Task: Send an email with the signature Brian Hall with the subject 'Request for a quote' and the message 'Thank you for your interest in our product/service.' from softage.1@softage.net to softage.4@softage.net,  softage.1@softage.net and softage.5@softage.net with CC to softage.6@softage.net with an attached document Policy_document.docx
Action: Key pressed n
Screenshot: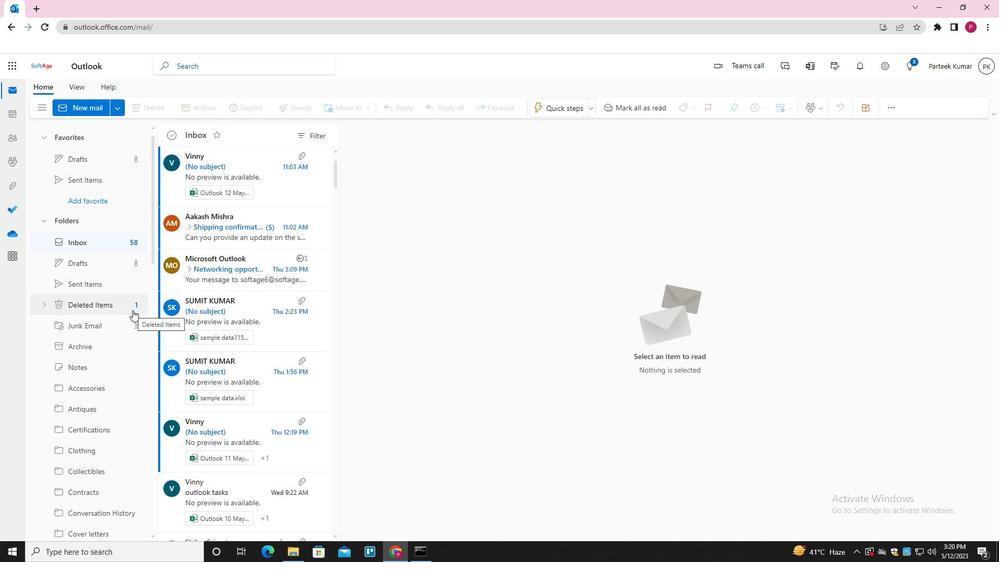 
Action: Mouse moved to (700, 110)
Screenshot: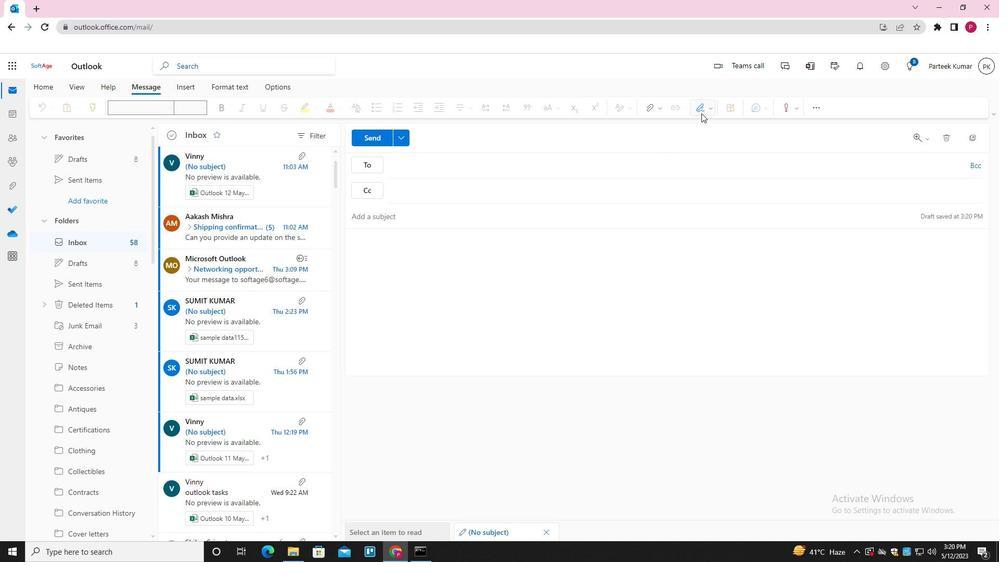 
Action: Mouse pressed left at (700, 110)
Screenshot: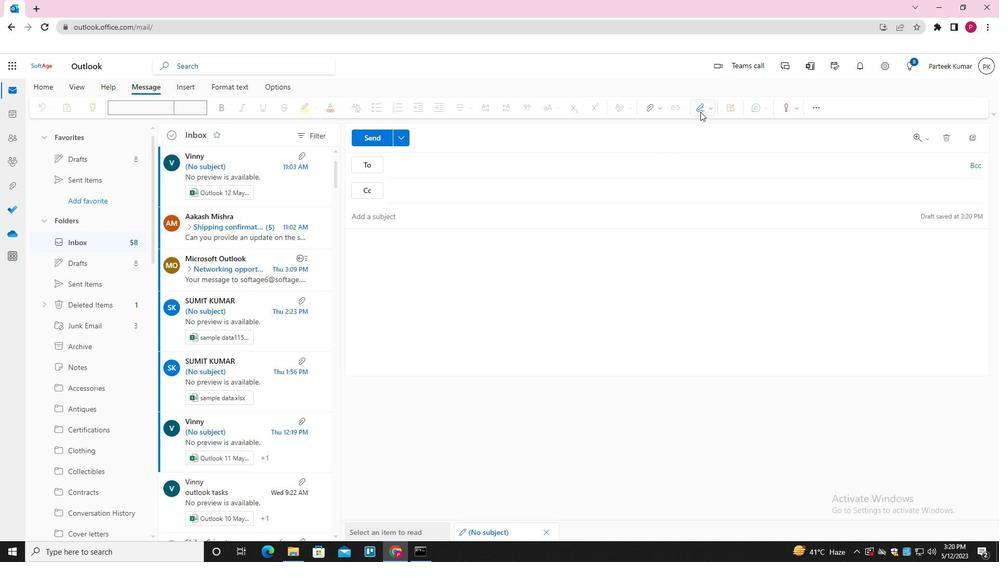 
Action: Mouse moved to (675, 150)
Screenshot: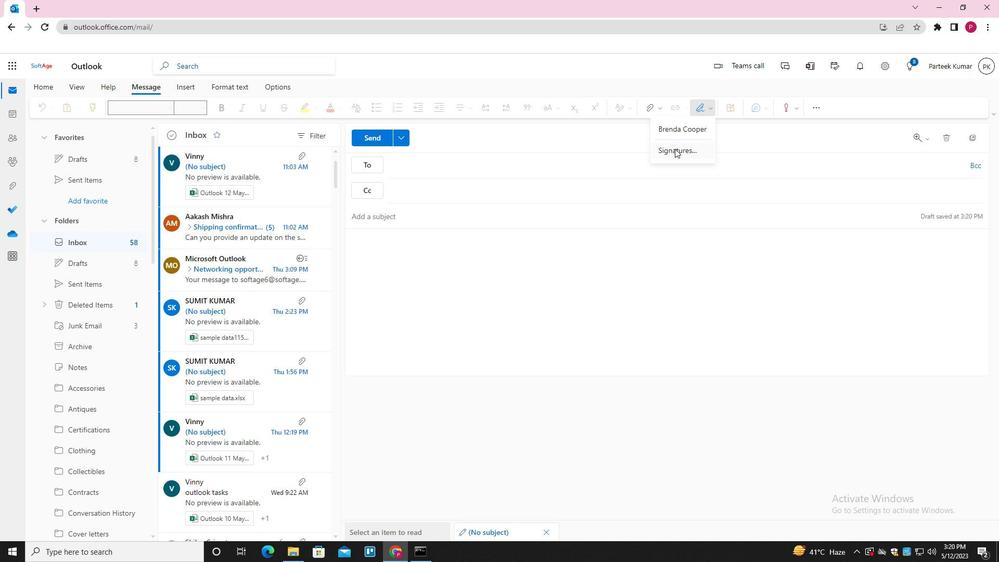 
Action: Mouse pressed left at (675, 150)
Screenshot: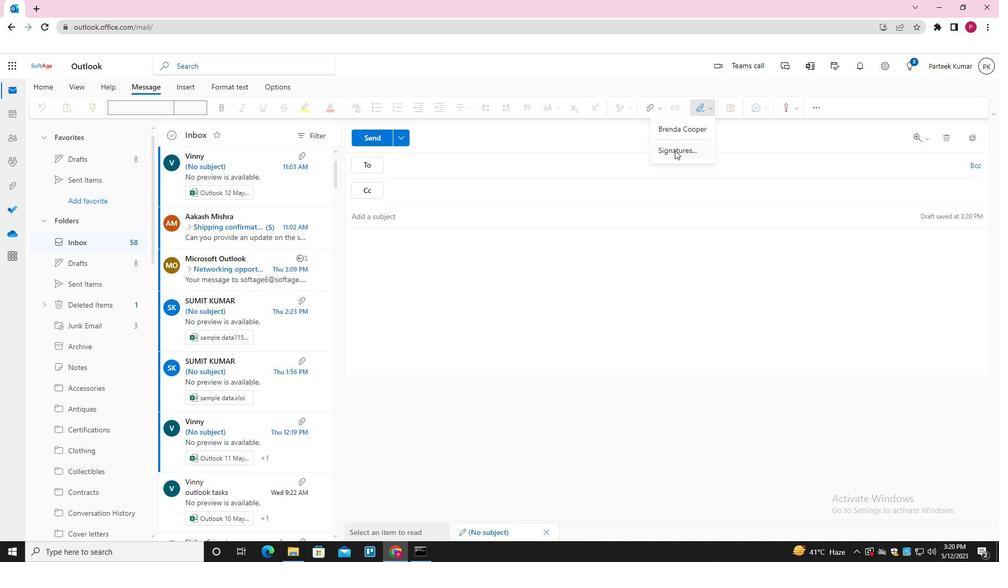 
Action: Mouse moved to (704, 189)
Screenshot: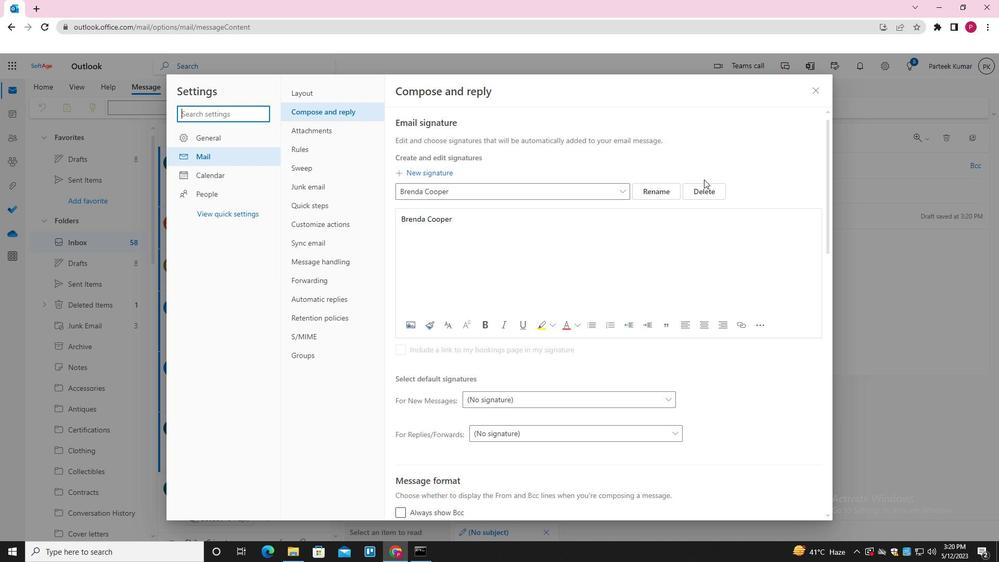 
Action: Mouse pressed left at (704, 189)
Screenshot: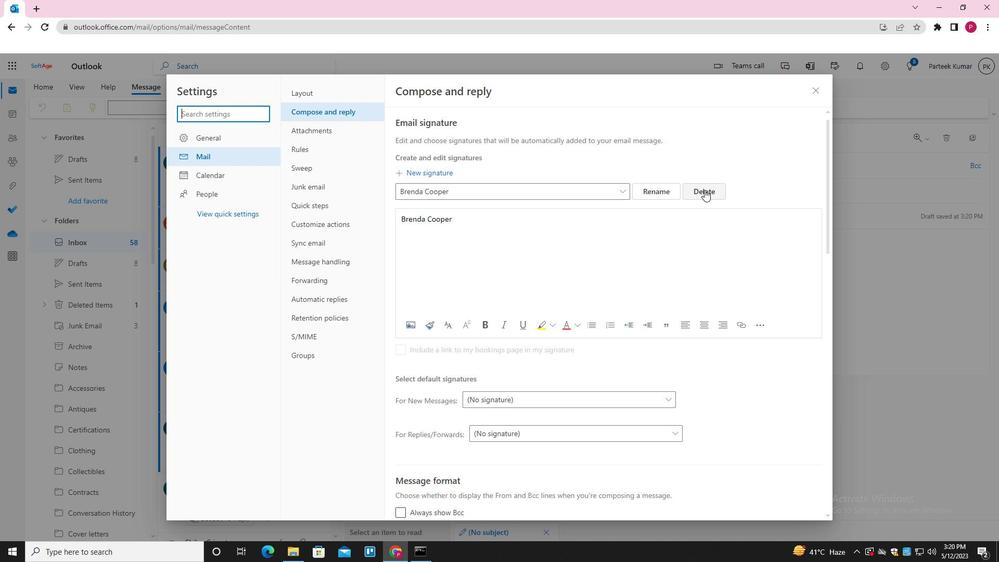 
Action: Mouse moved to (592, 191)
Screenshot: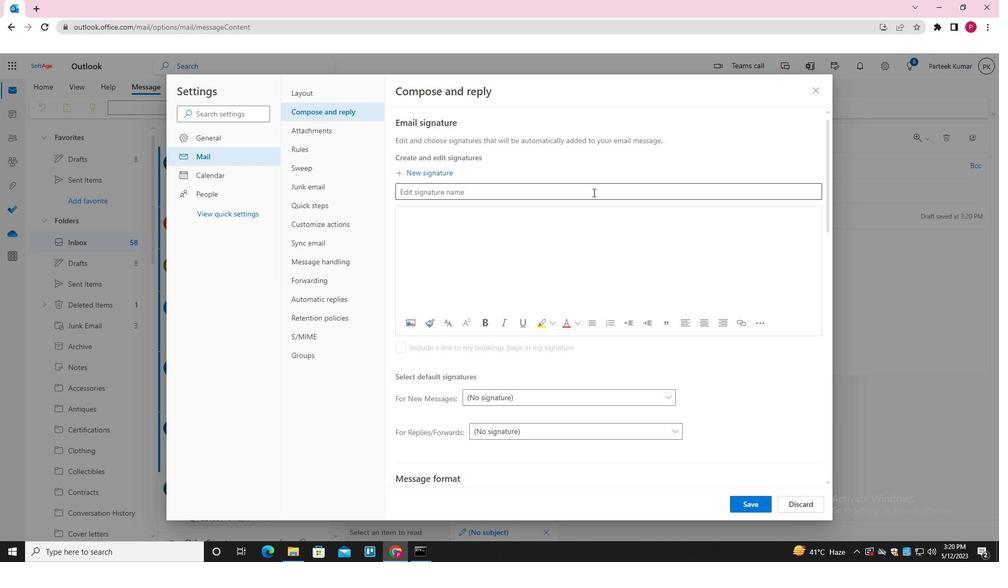 
Action: Mouse pressed left at (592, 191)
Screenshot: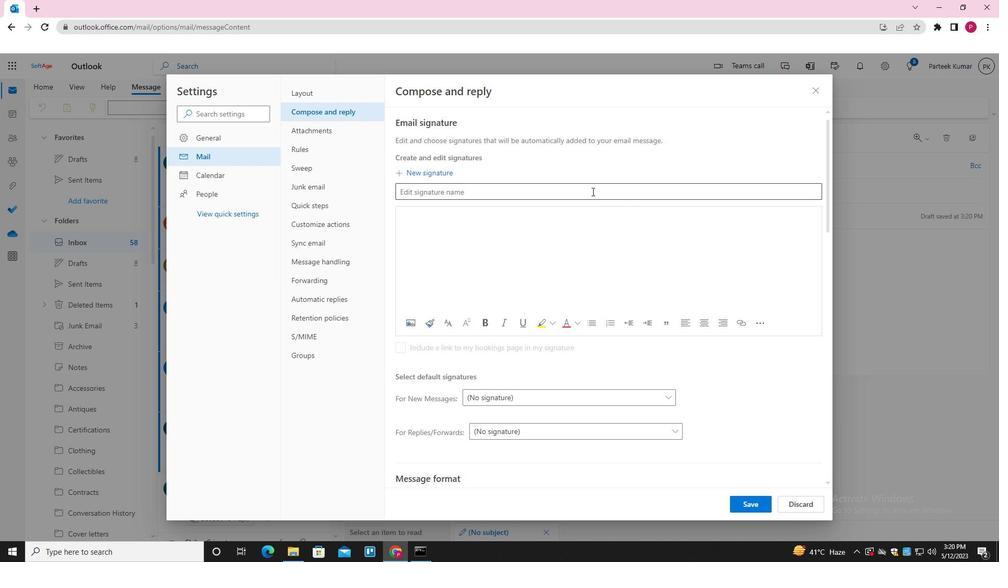 
Action: Key pressed <Key.shift>BRIAN<Key.space><Key.shift>HALL<Key.space><Key.tab><Key.shift><Key.shift><Key.shift><Key.shift><Key.shift><Key.shift><Key.shift><Key.shift><Key.shift><Key.shift><Key.shift><Key.shift><Key.shift><Key.shift><Key.shift><Key.shift><Key.shift><Key.shift><Key.shift><Key.shift><Key.shift><Key.shift><Key.shift>BRIAN<Key.space><Key.shift_r>HALL<Key.space>
Screenshot: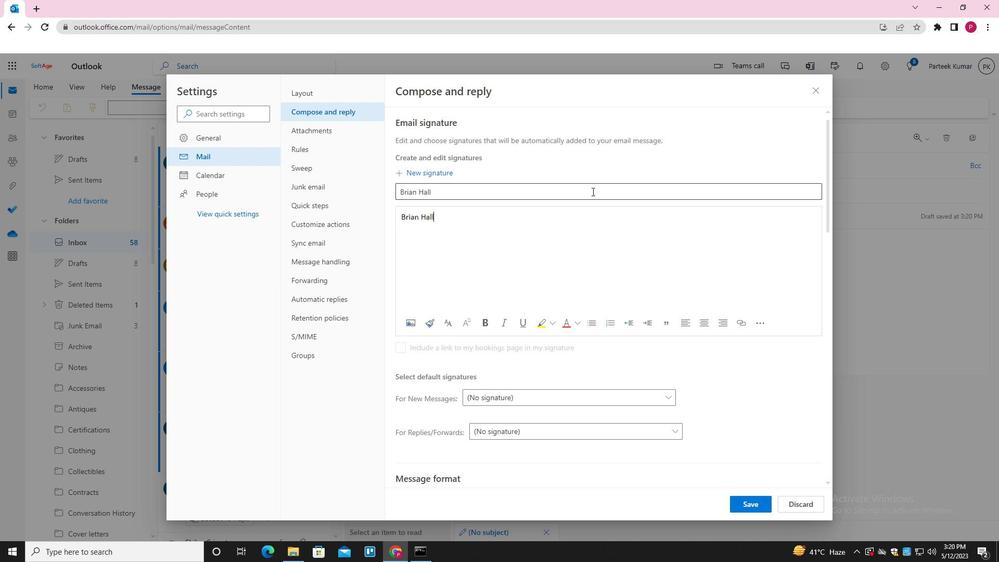 
Action: Mouse moved to (751, 507)
Screenshot: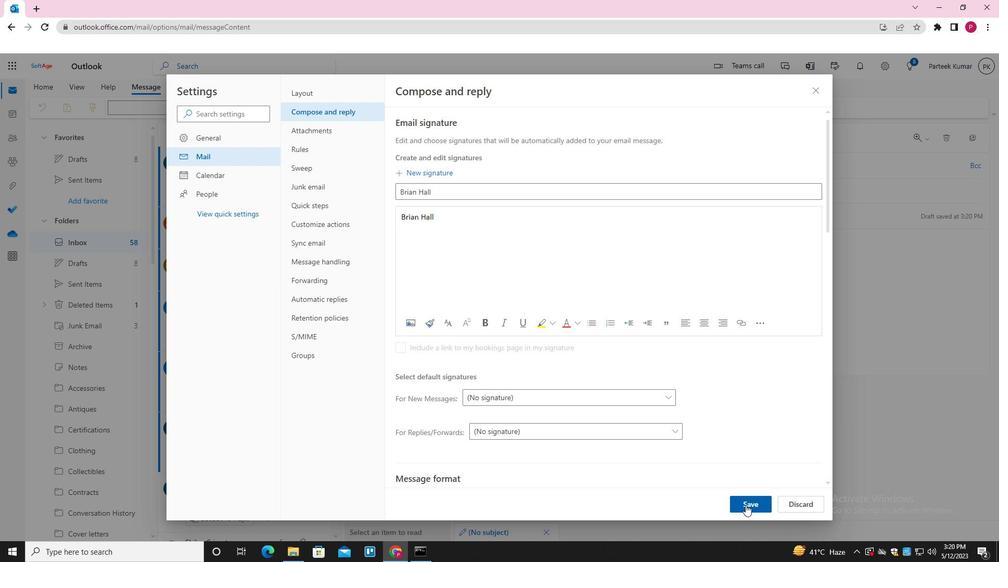
Action: Mouse pressed left at (751, 507)
Screenshot: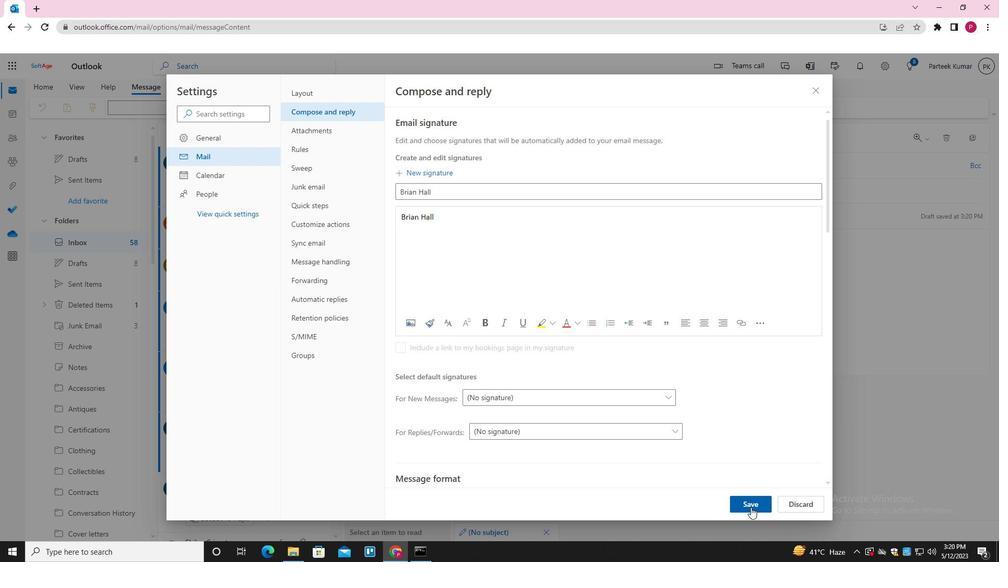 
Action: Mouse moved to (813, 91)
Screenshot: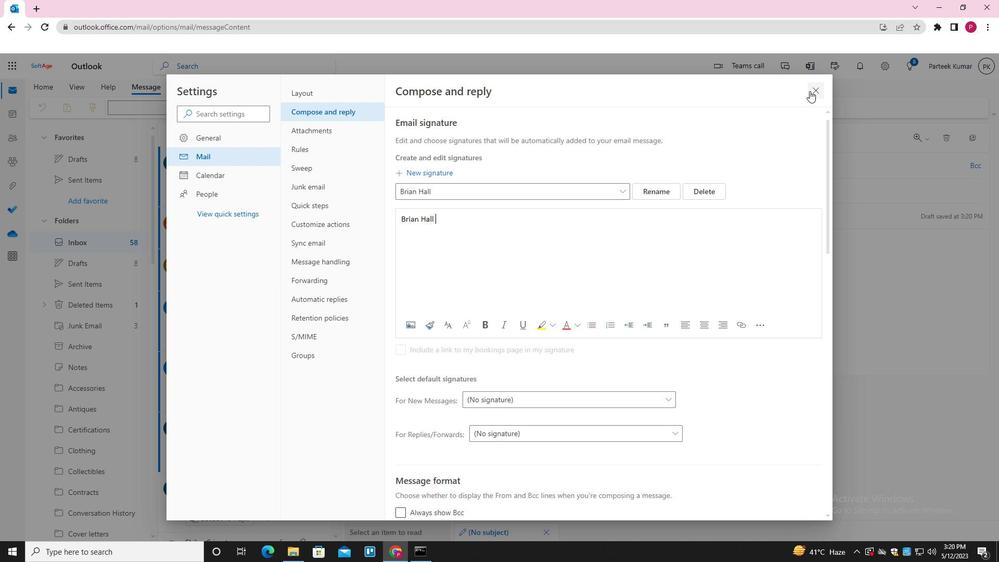 
Action: Mouse pressed left at (813, 91)
Screenshot: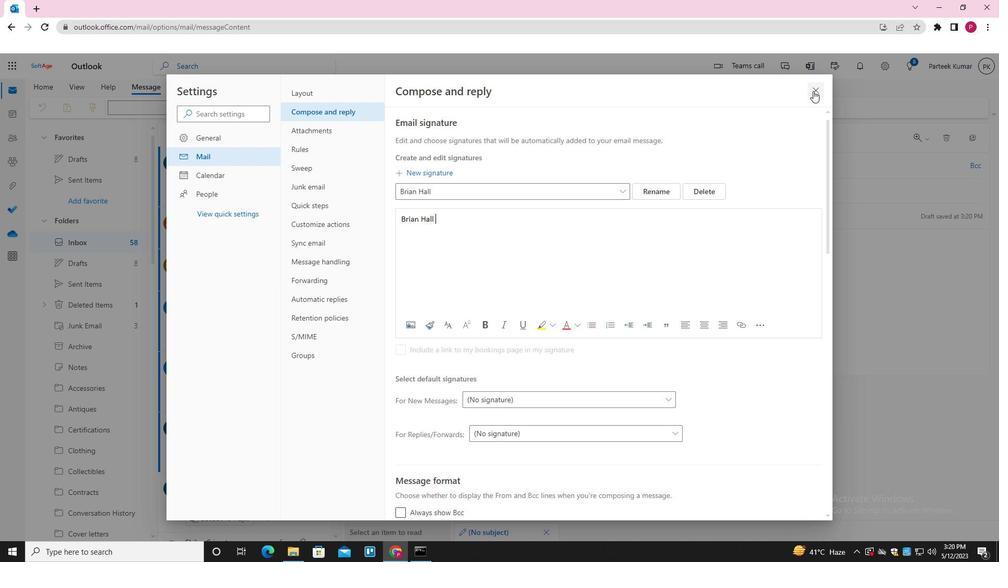 
Action: Mouse moved to (702, 105)
Screenshot: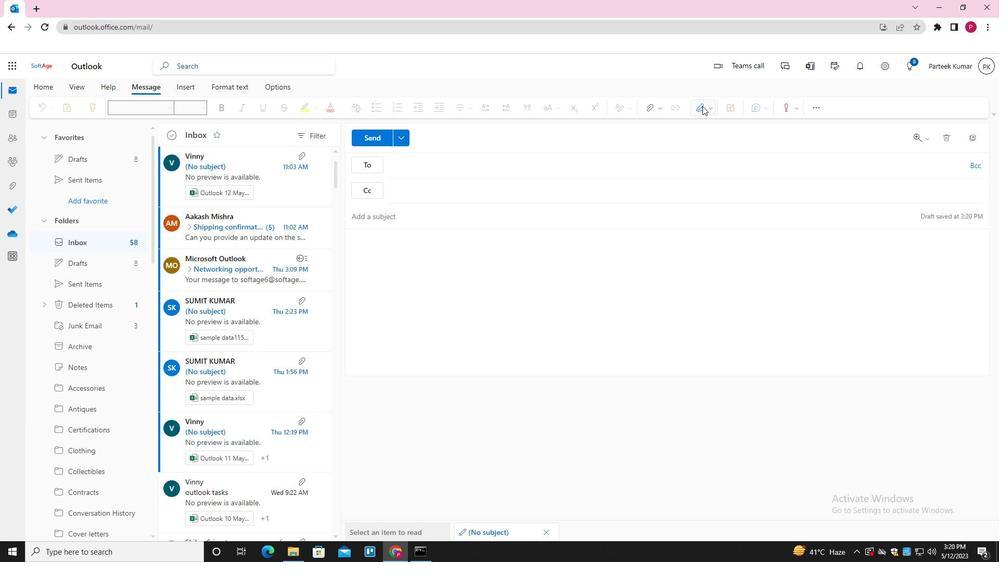 
Action: Mouse pressed left at (702, 105)
Screenshot: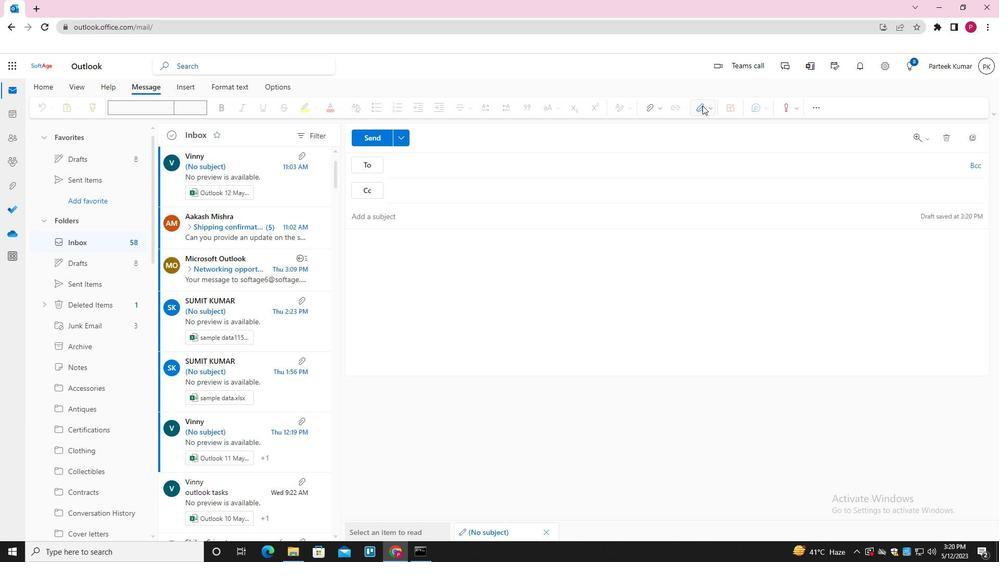 
Action: Mouse moved to (683, 125)
Screenshot: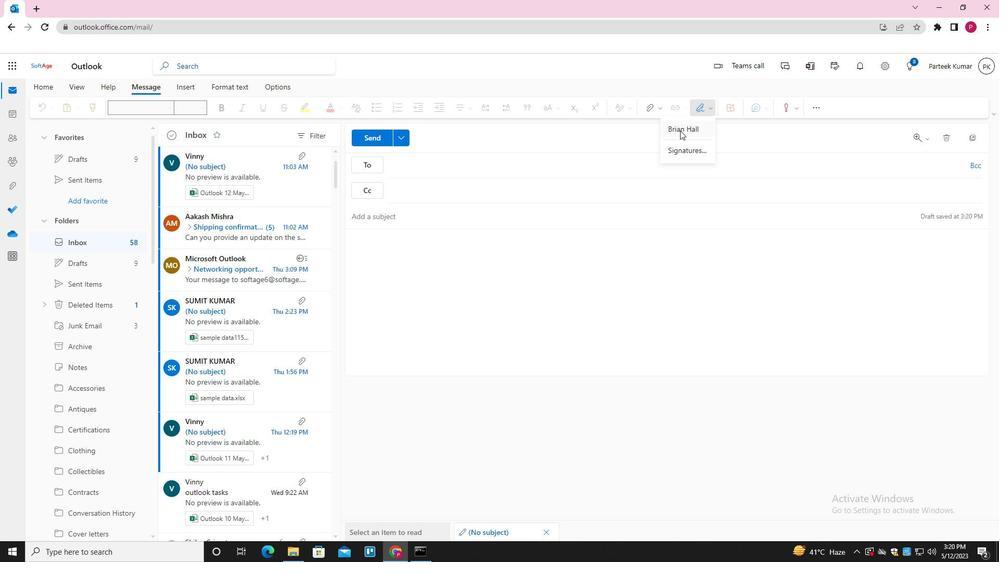 
Action: Mouse pressed left at (683, 125)
Screenshot: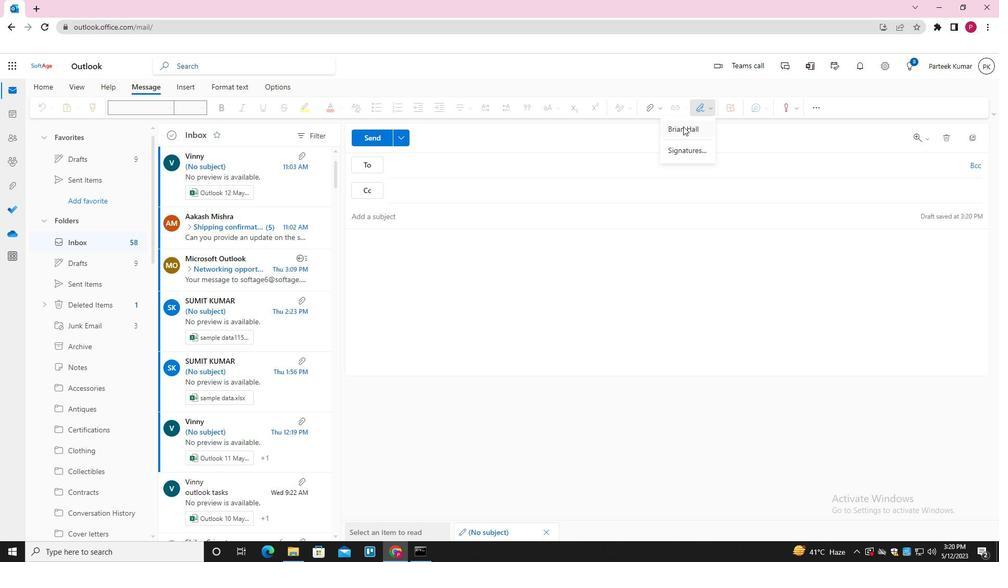 
Action: Mouse moved to (449, 212)
Screenshot: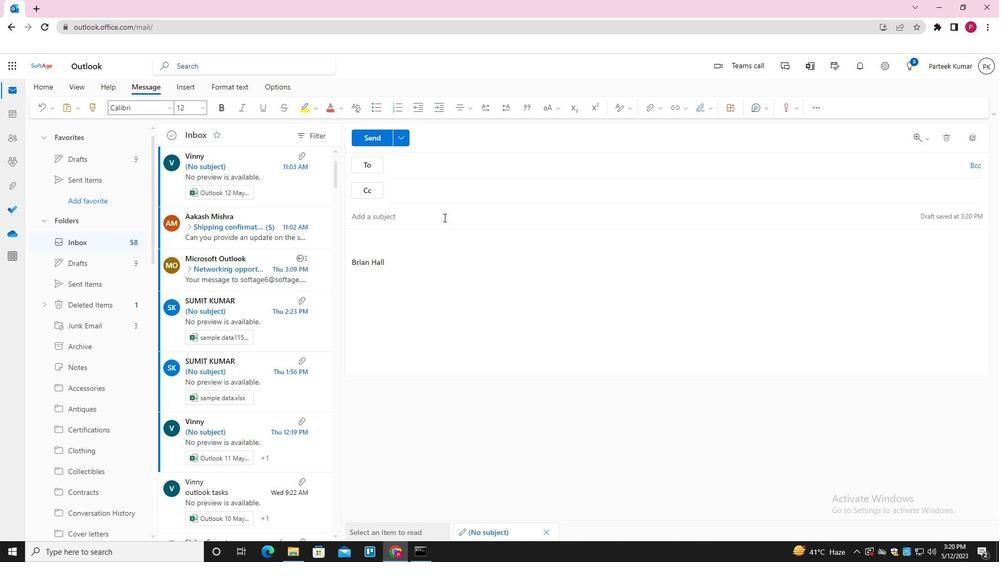 
Action: Mouse pressed left at (449, 212)
Screenshot: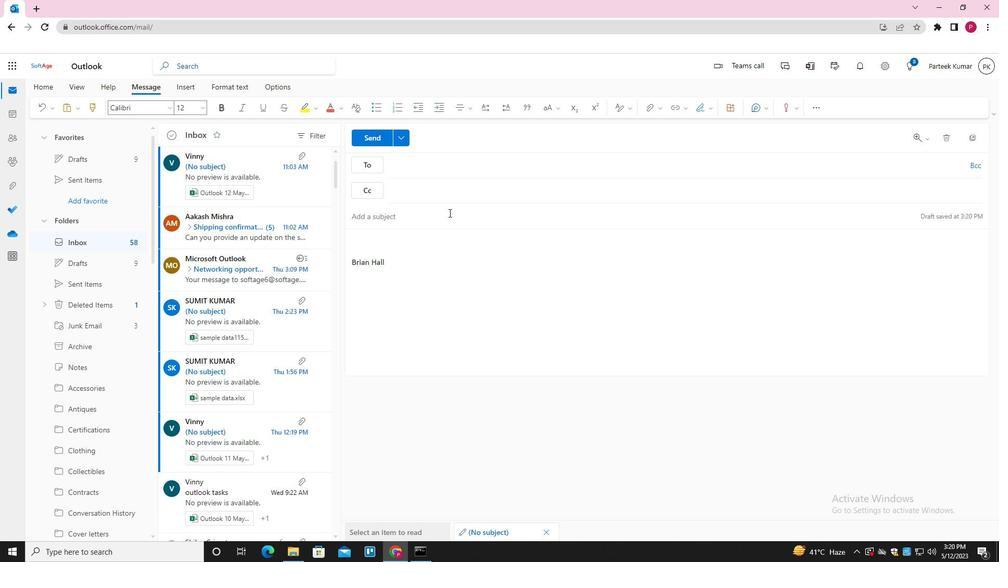 
Action: Key pressed <Key.shift>REQUEST<Key.space>FOR<Key.space>A<Key.space>QUOTE<Key.space>
Screenshot: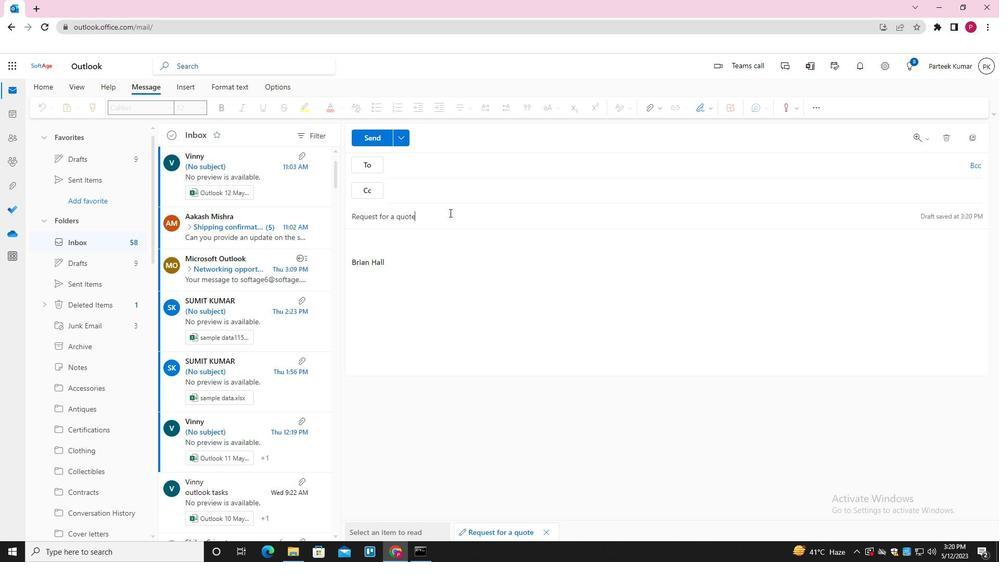 
Action: Mouse moved to (448, 213)
Screenshot: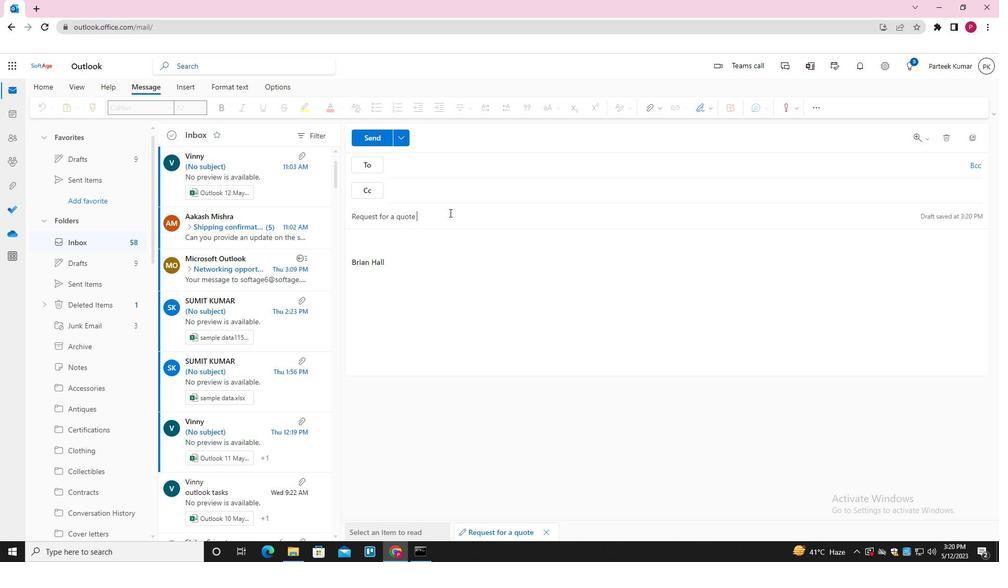 
Action: Key pressed <Key.tab><Key.shift>THANK<Key.space>YOU<Key.space>FOR<Key.space>YOUR<Key.space>INTES<Key.backspace>REST<Key.space>IN<Key.space>
Screenshot: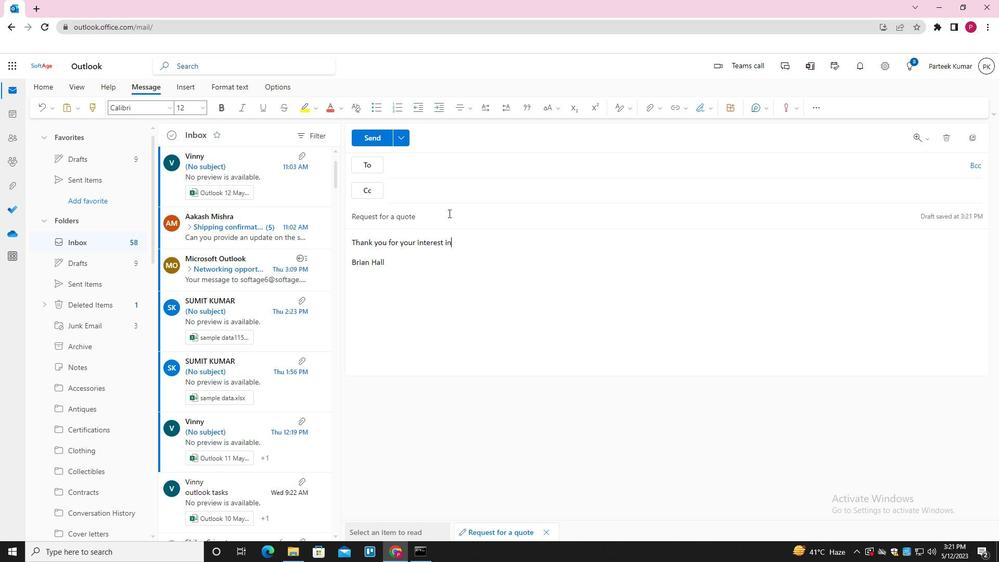 
Action: Mouse moved to (571, 92)
Screenshot: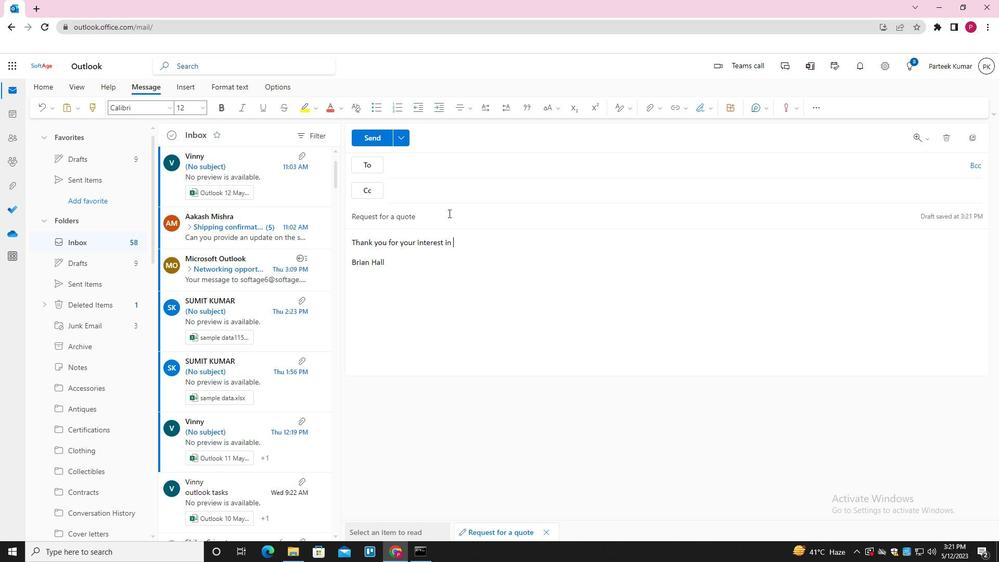 
Action: Key pressed OUR<Key.space>PRODUCT<Key.space><Key.backspace>.SE<Key.backspace><Key.backspace>/SERC<Key.backspace>VICE
Screenshot: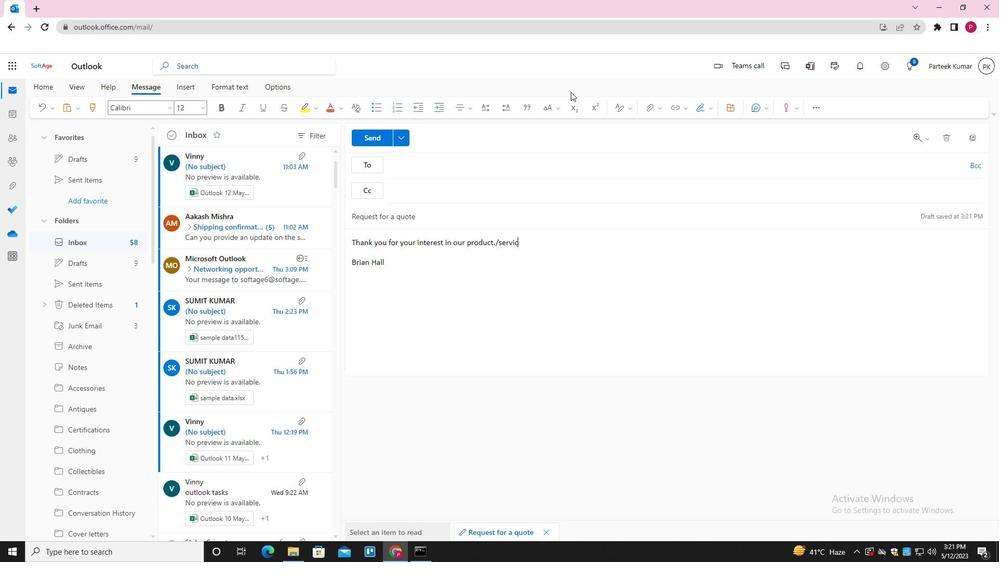 
Action: Mouse moved to (514, 165)
Screenshot: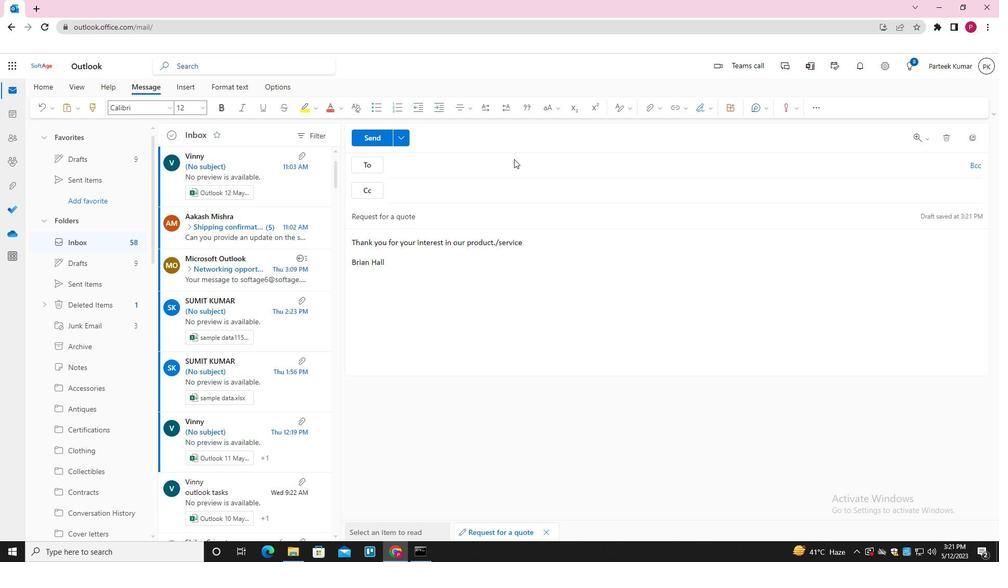 
Action: Mouse pressed left at (514, 165)
Screenshot: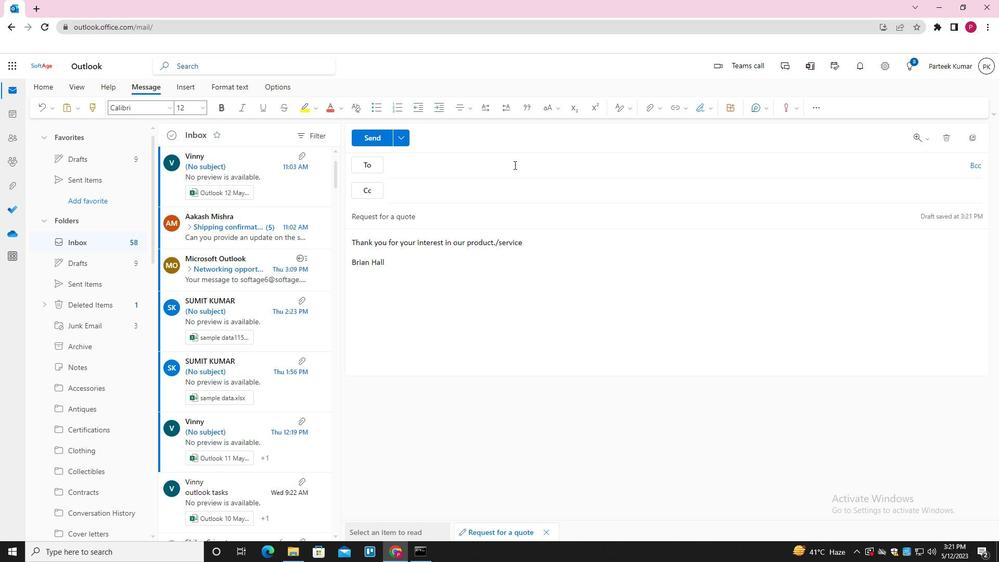 
Action: Key pressed SOFTAGE.4<Key.shift>@SOFTAGE.NET<Key.enter>SOFTAGE.1<Key.shift>@SOFTAGE.NET<Key.enter>SOFTAGE.5<Key.shift>@SOFTAGE.NET<Key.enter><Key.tab>SOFTAGE.6<Key.shift>@SOFTAGE.NET<Key.enter>
Screenshot: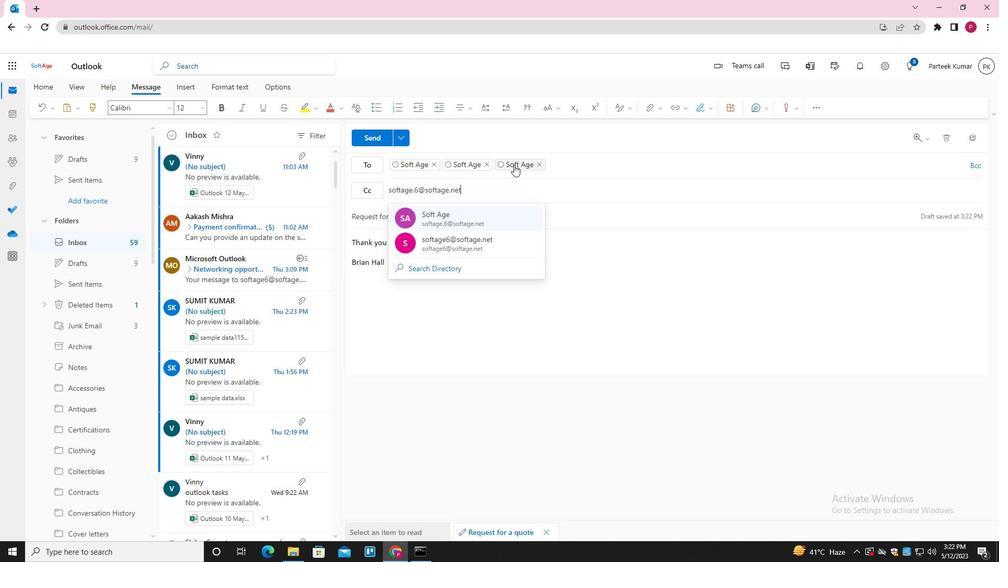 
Action: Mouse moved to (643, 107)
Screenshot: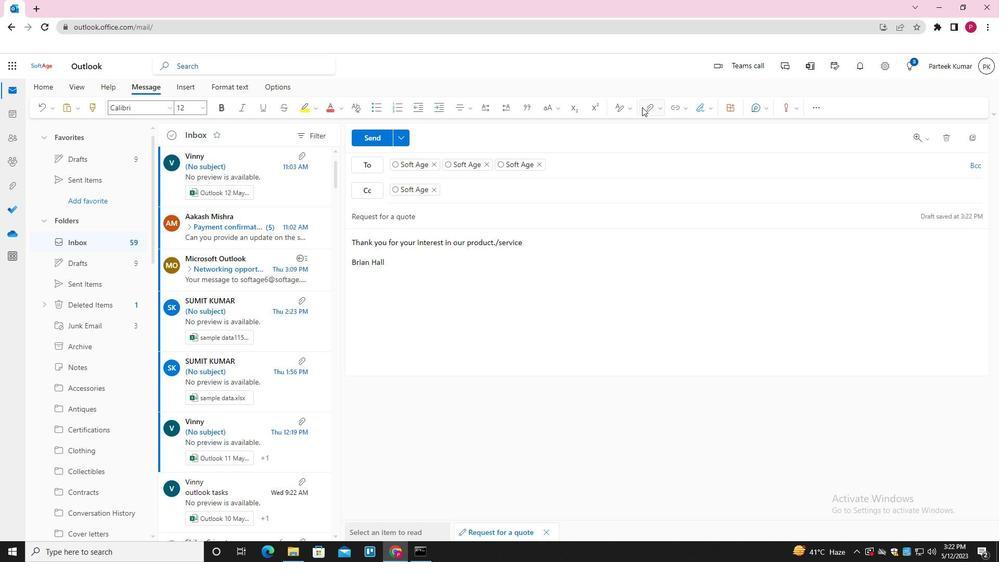 
Action: Mouse pressed left at (643, 107)
Screenshot: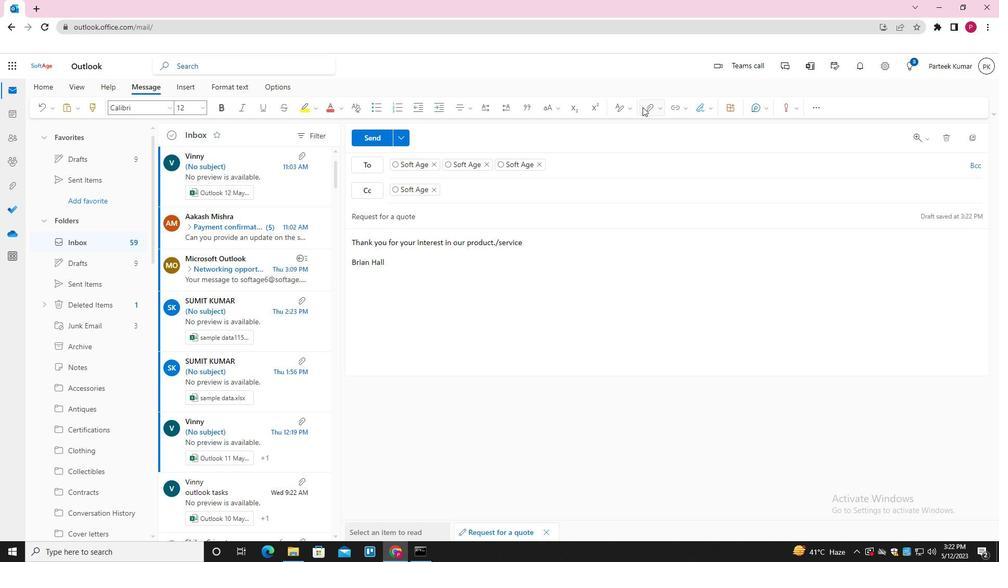 
Action: Mouse moved to (606, 128)
Screenshot: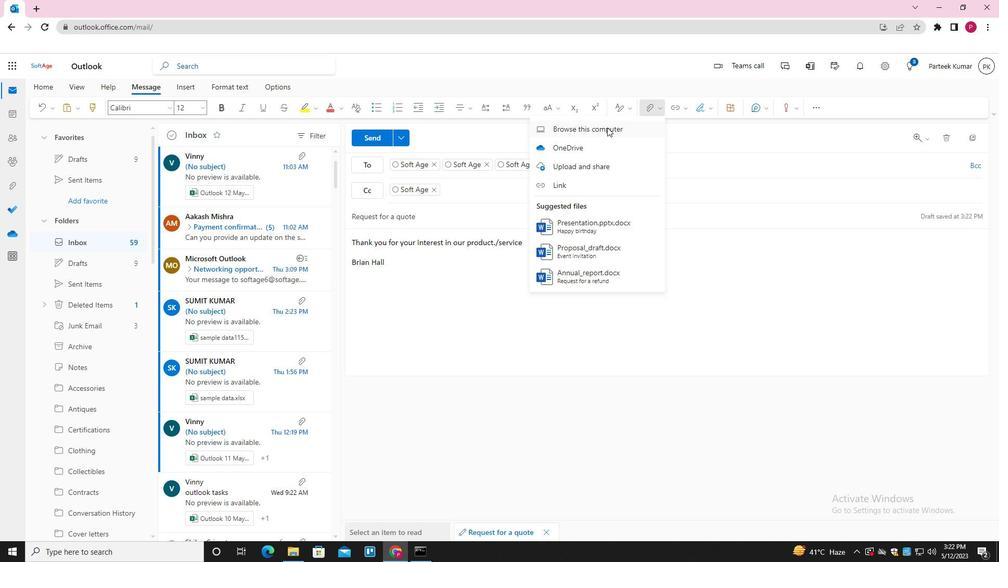 
Action: Mouse pressed left at (606, 128)
Screenshot: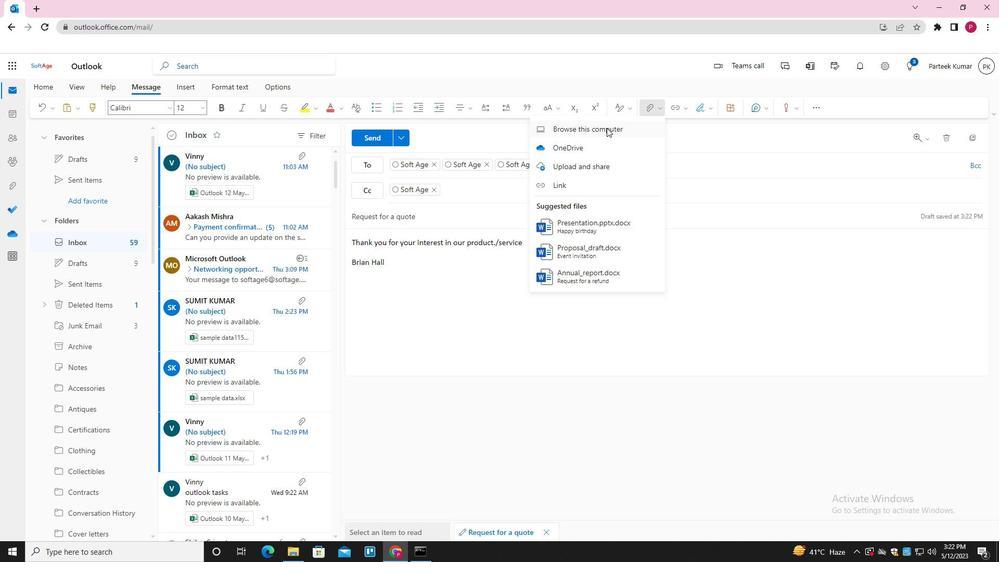 
Action: Mouse moved to (194, 84)
Screenshot: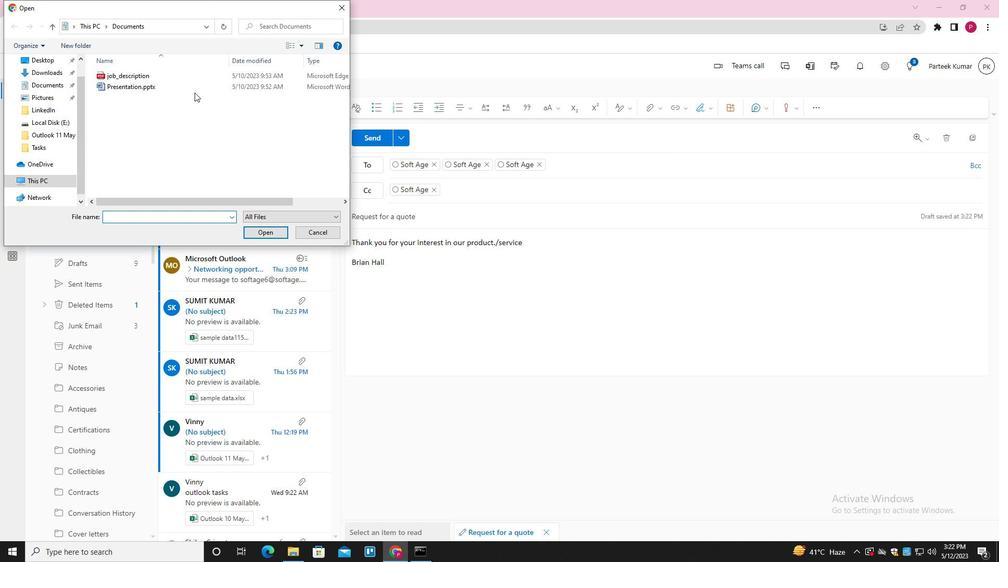 
Action: Mouse pressed left at (194, 84)
Screenshot: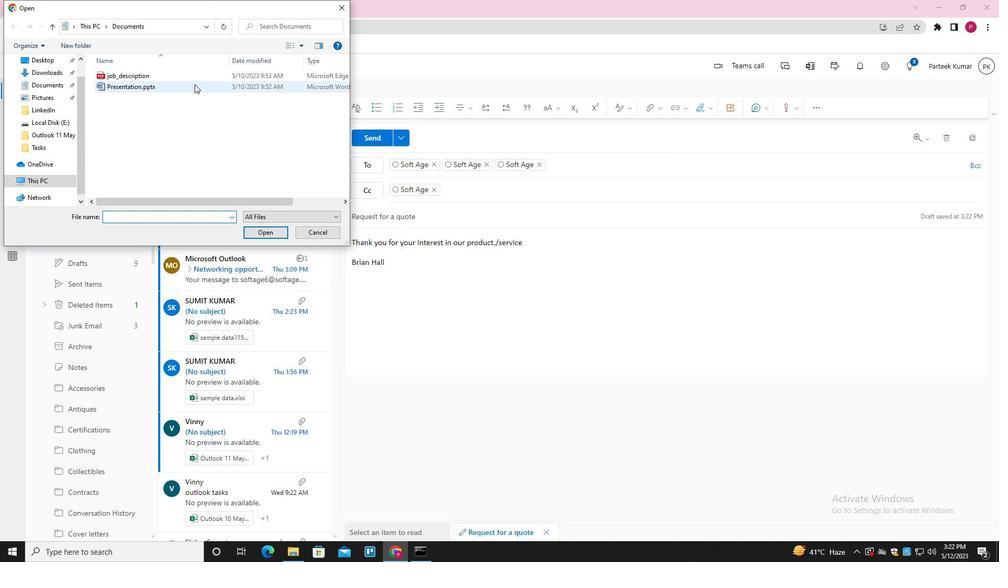 
Action: Mouse pressed right at (194, 84)
Screenshot: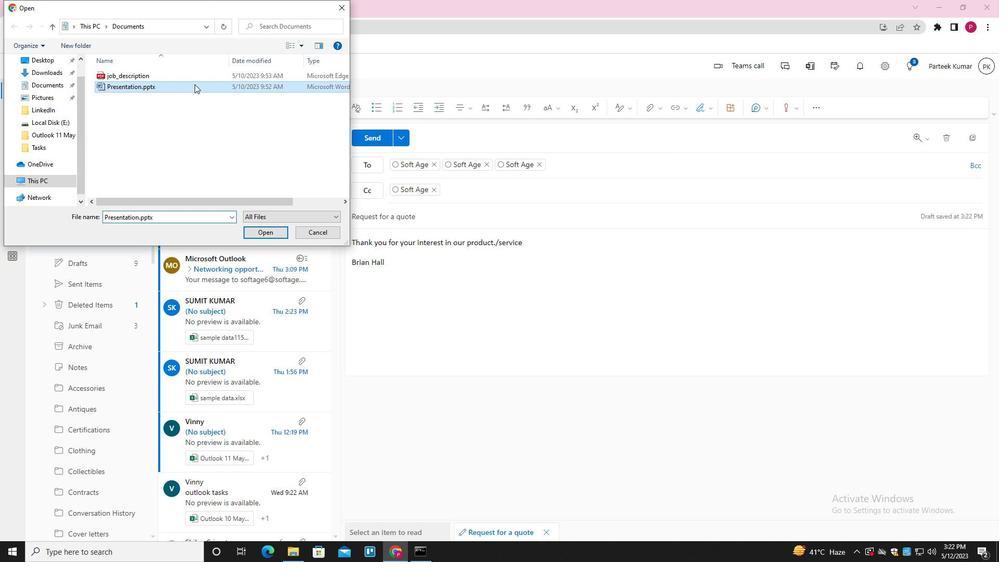 
Action: Mouse moved to (268, 282)
Screenshot: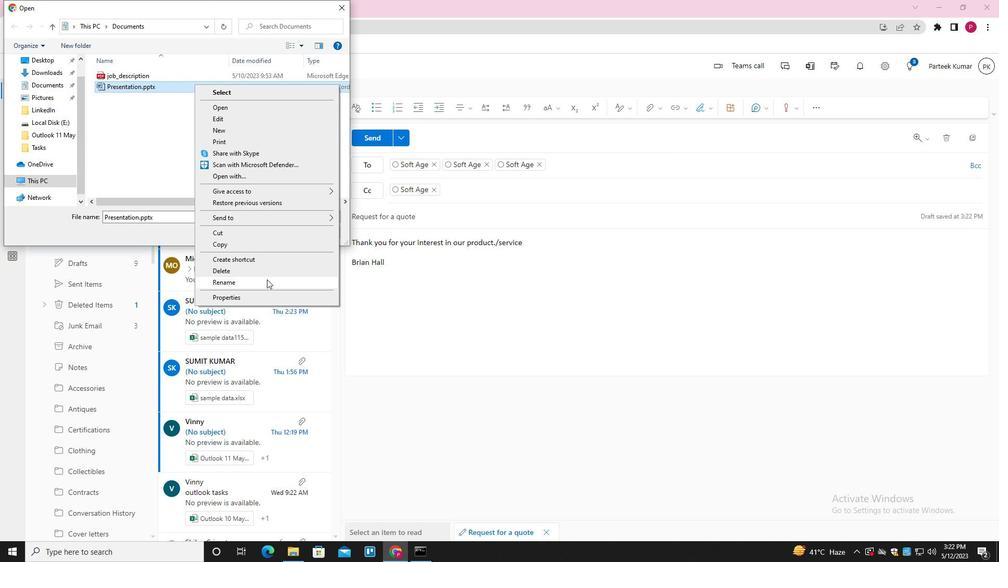 
Action: Mouse pressed left at (268, 282)
Screenshot: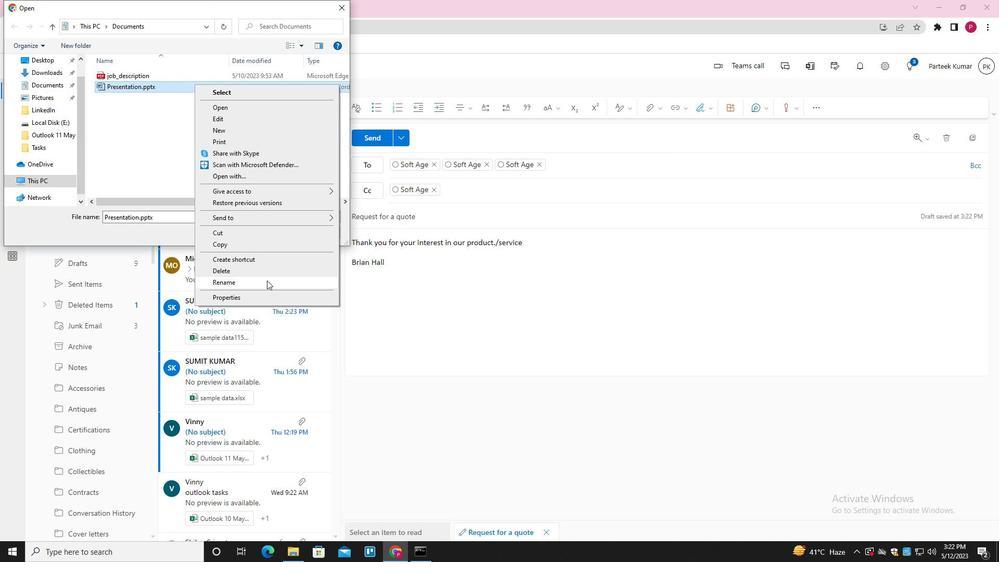 
Action: Mouse moved to (232, 174)
Screenshot: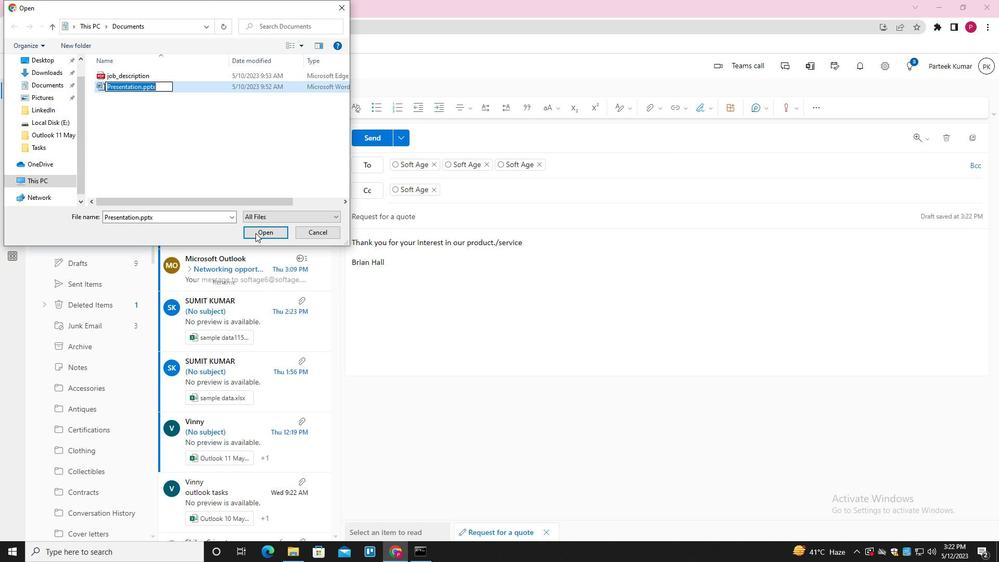 
Action: Key pressed <Key.shift>POLICY<Key.shift>_DOCUMR<Key.backspace>ENT<Key.enter>
Screenshot: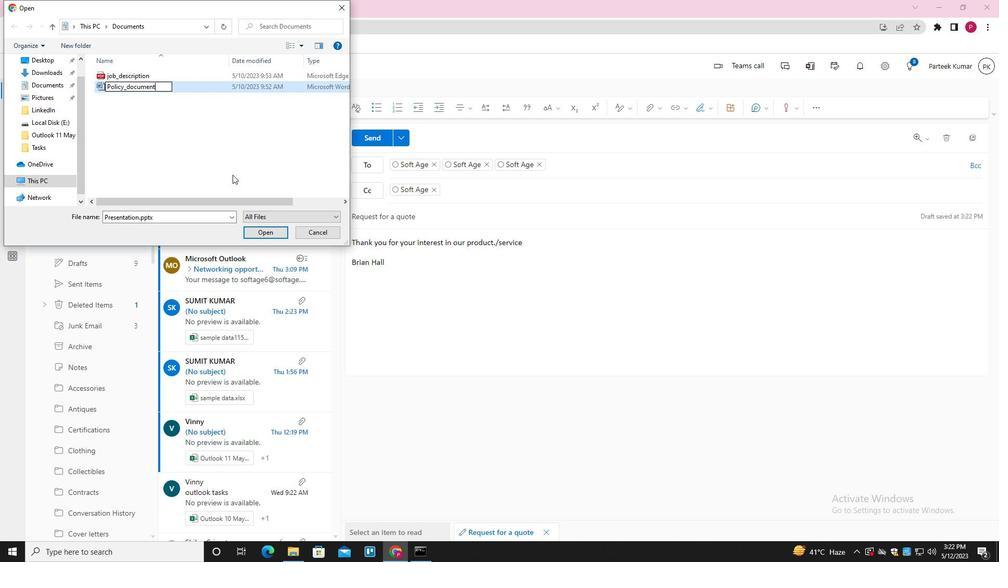 
Action: Mouse moved to (199, 89)
Screenshot: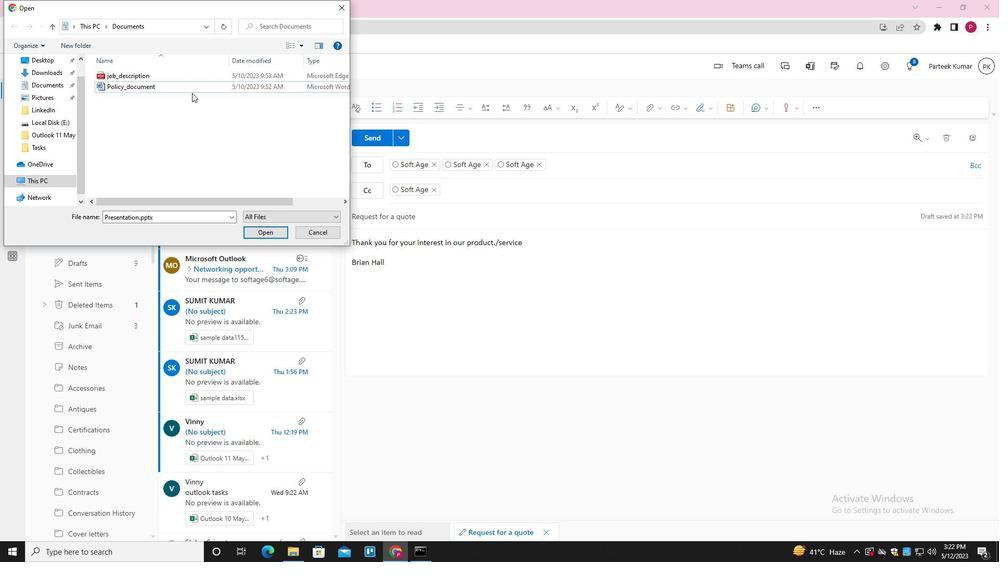 
Action: Mouse pressed left at (199, 89)
Screenshot: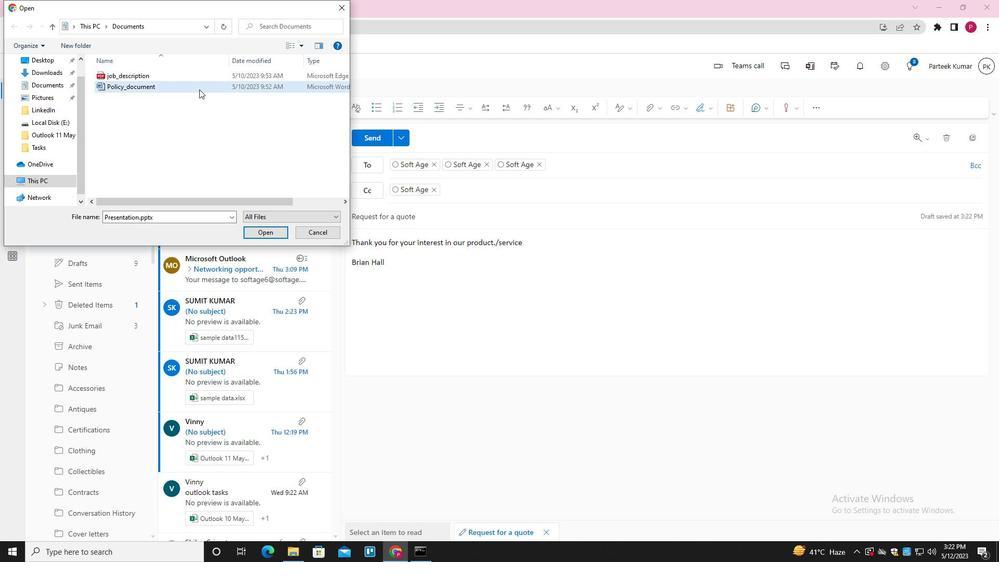 
Action: Mouse moved to (261, 235)
Screenshot: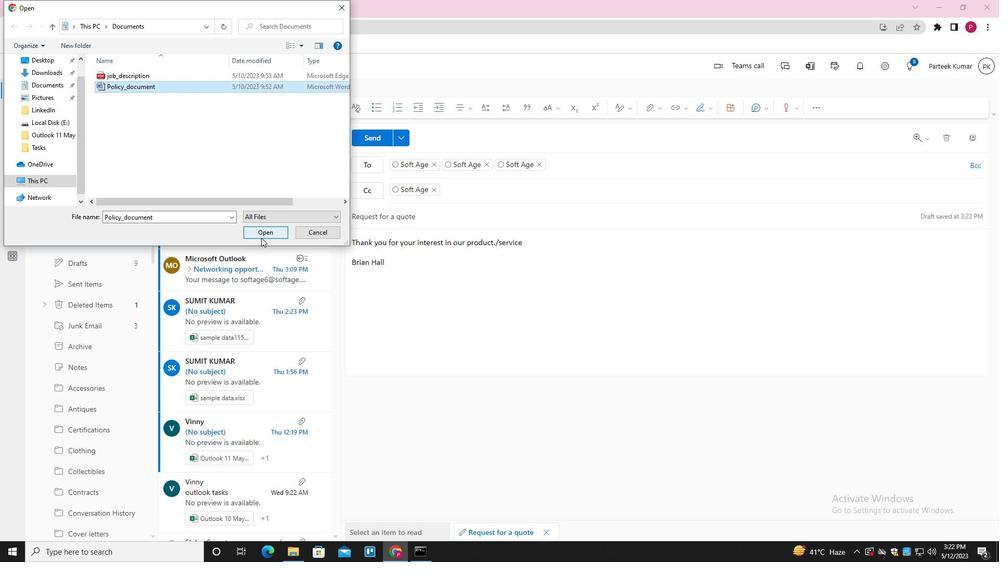 
Action: Mouse pressed left at (261, 235)
Screenshot: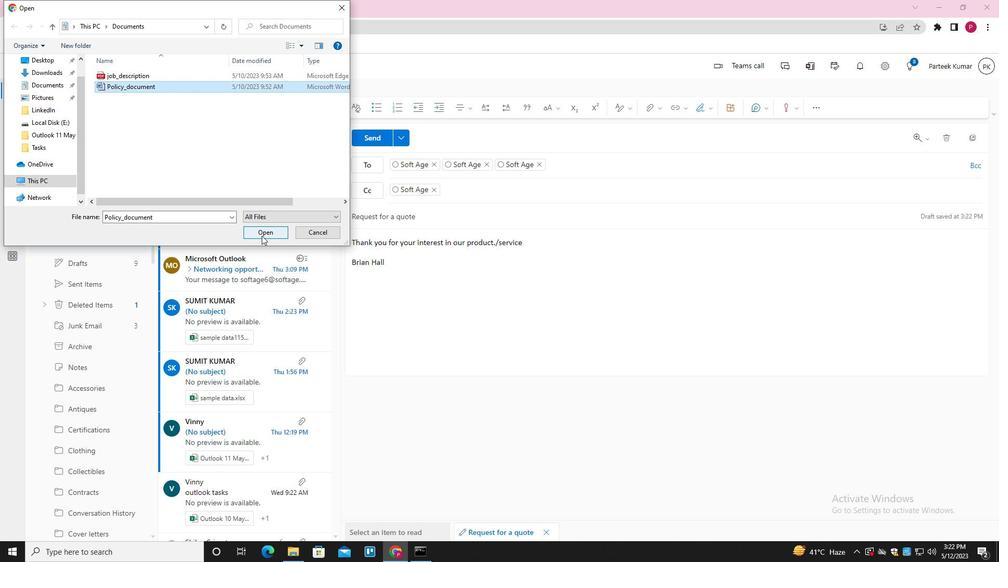
Action: Mouse moved to (371, 136)
Screenshot: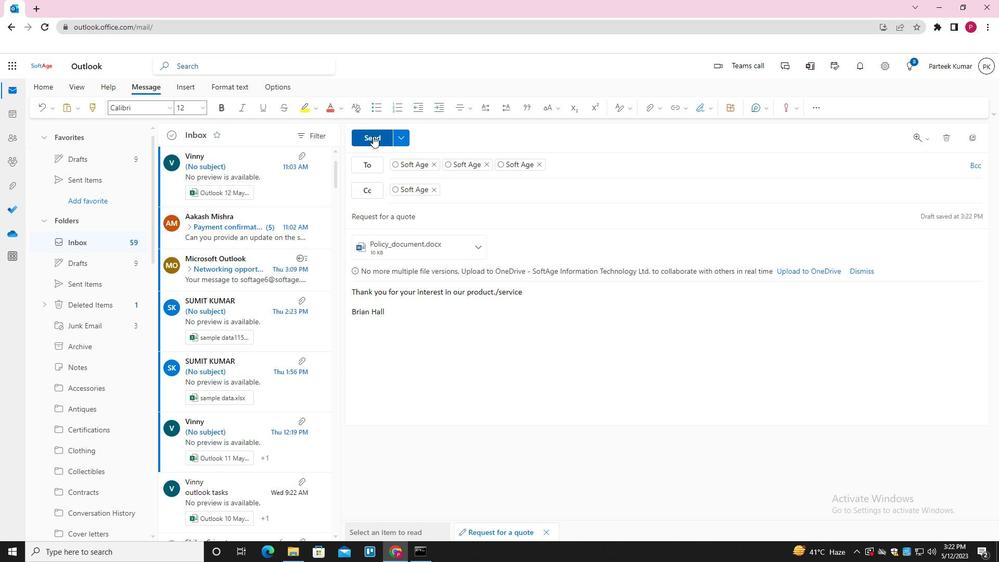 
Action: Mouse pressed left at (371, 136)
Screenshot: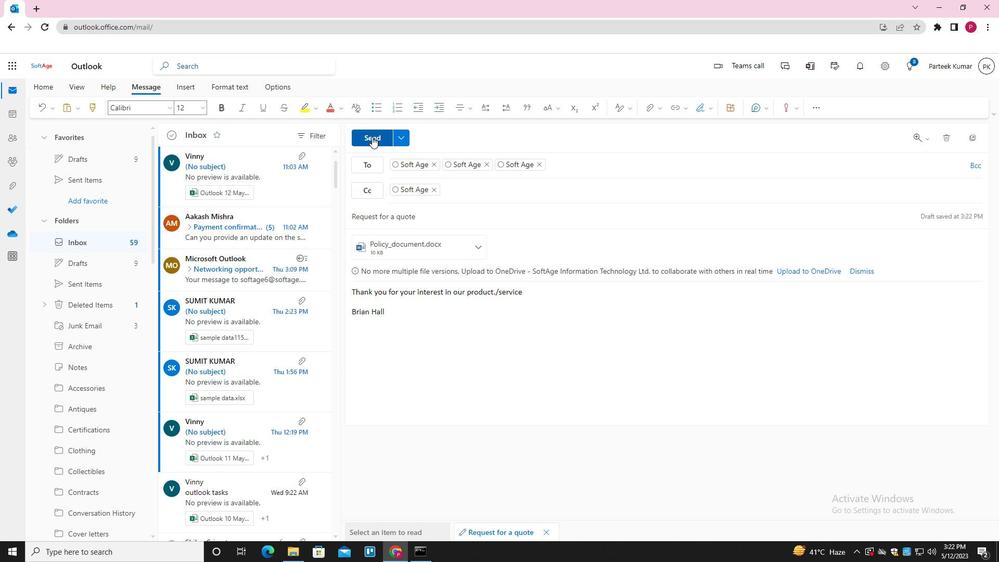 
Action: Mouse moved to (391, 166)
Screenshot: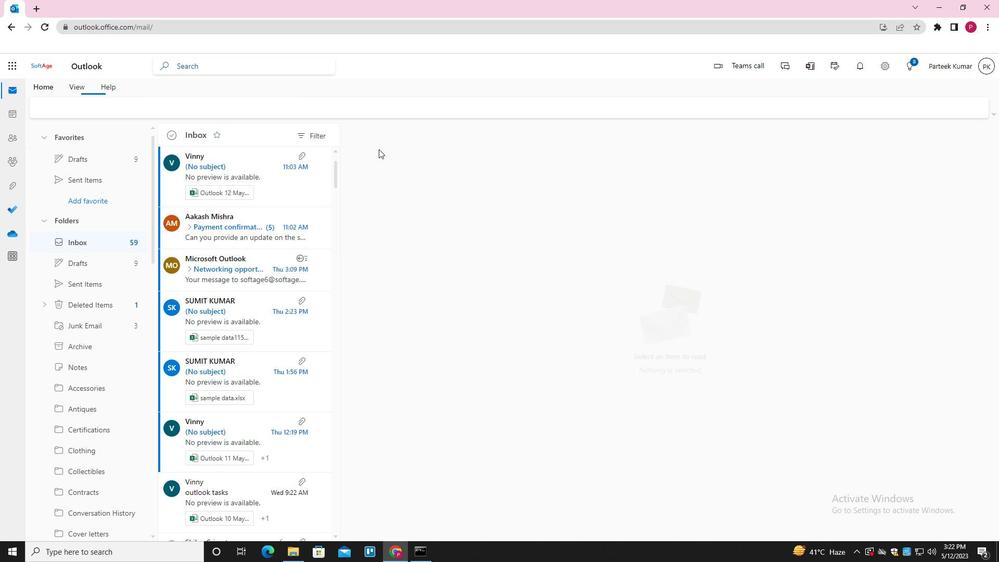 
